 Task: Create in the project ArrowTech in Backlog an issue 'Create a new online platform for online video editing courses with advanced video editing tools and project collaboration features', assign it to team member softage.1@softage.net and change the status to IN PROGRESS. Create in the project ArrowTech in Backlog an issue 'Implement a new cloud-based attendance management system for a school or university with advanced attendance tracking and reporting features', assign it to team member softage.2@softage.net and change the status to IN PROGRESS
Action: Mouse moved to (165, 53)
Screenshot: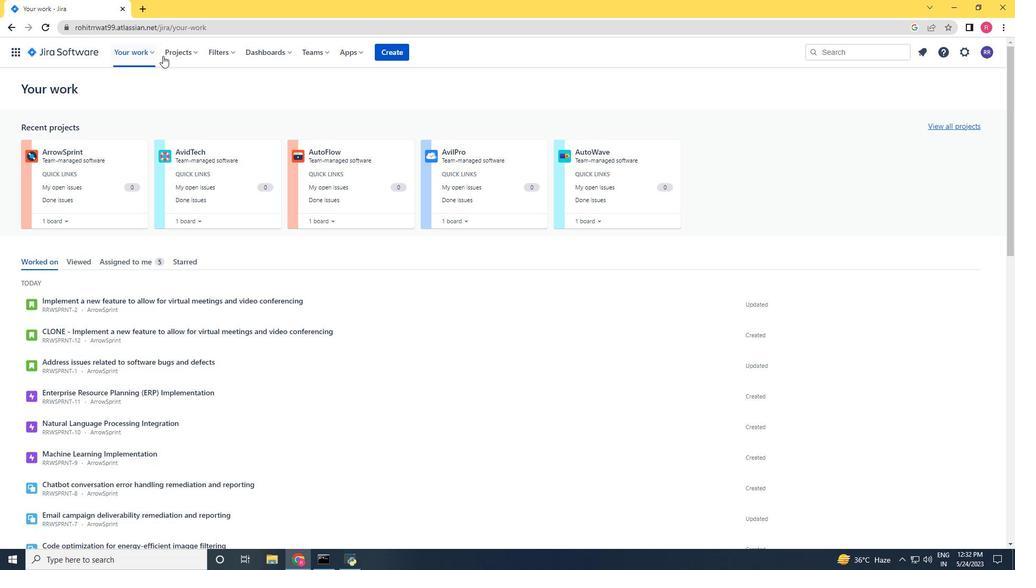 
Action: Mouse pressed left at (165, 53)
Screenshot: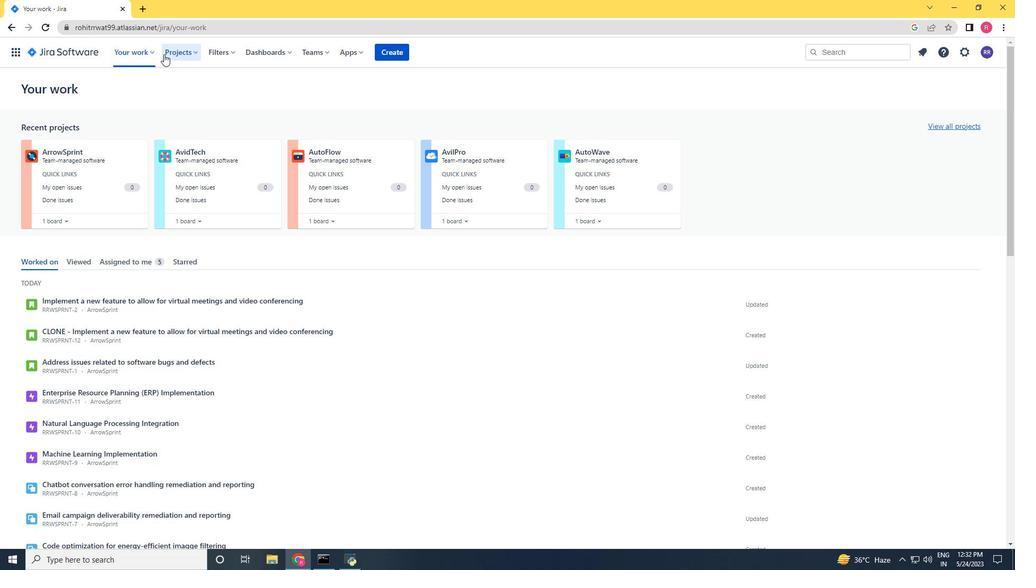 
Action: Mouse moved to (219, 89)
Screenshot: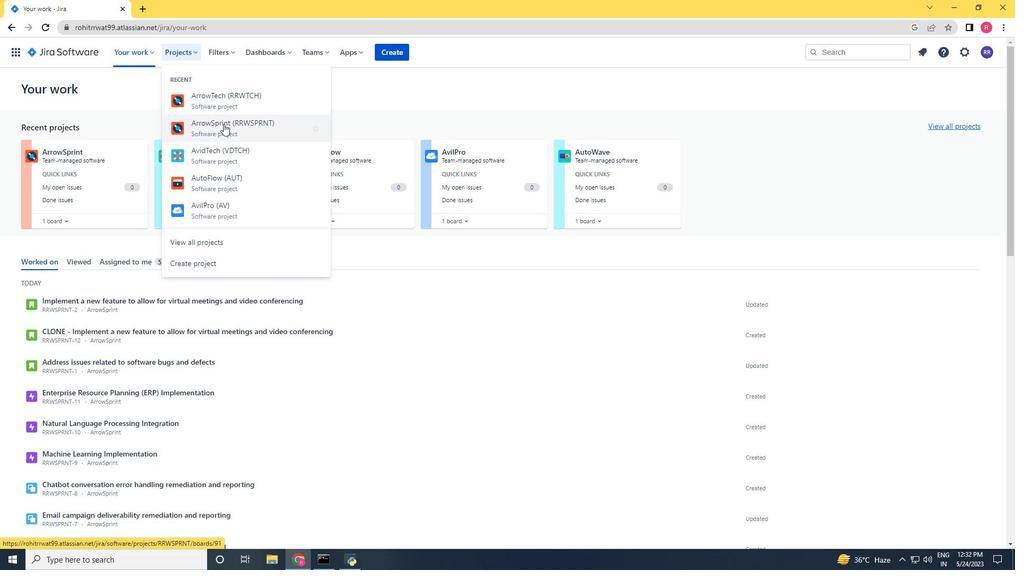 
Action: Mouse pressed left at (219, 89)
Screenshot: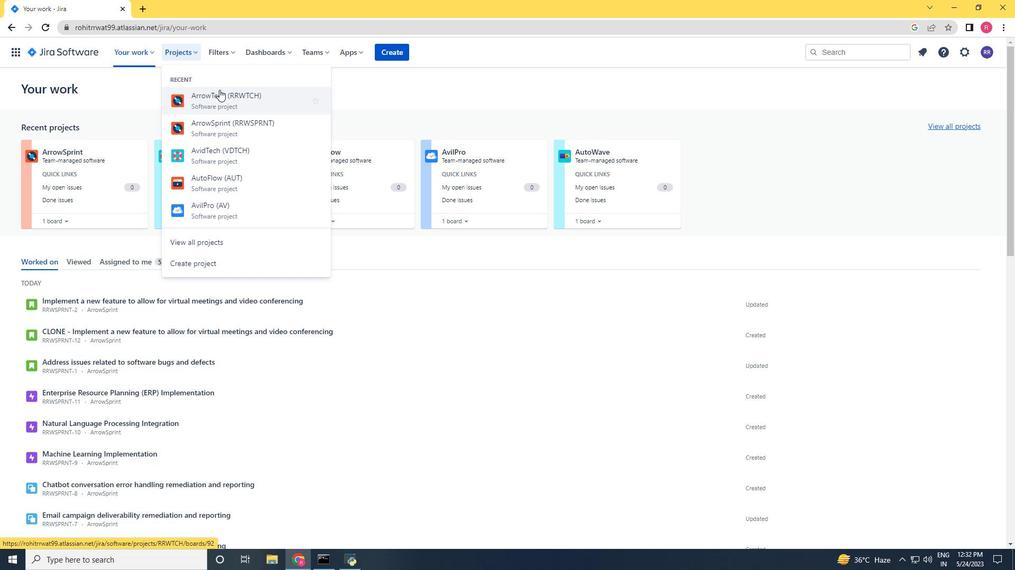 
Action: Mouse moved to (182, 53)
Screenshot: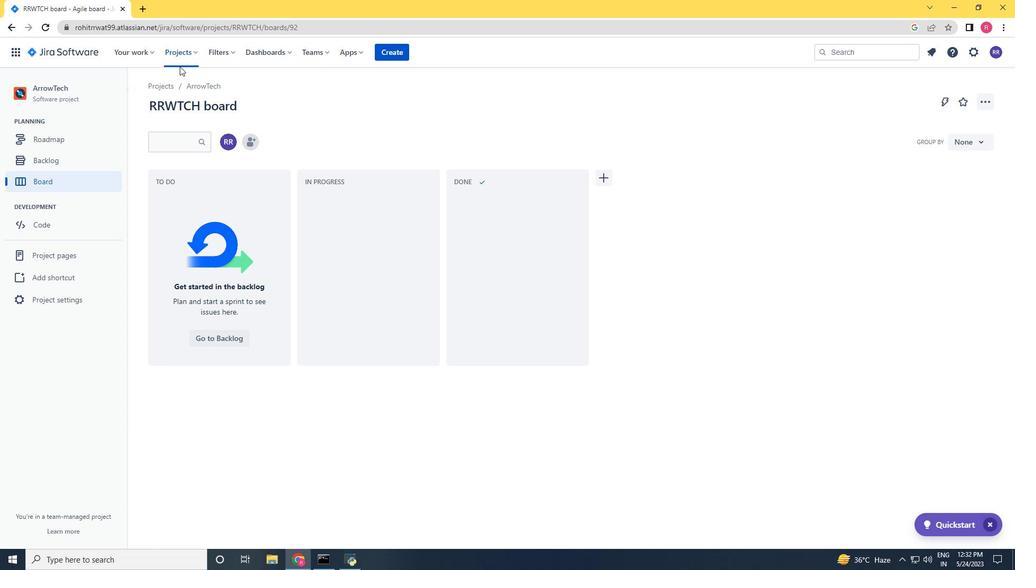 
Action: Mouse pressed left at (182, 53)
Screenshot: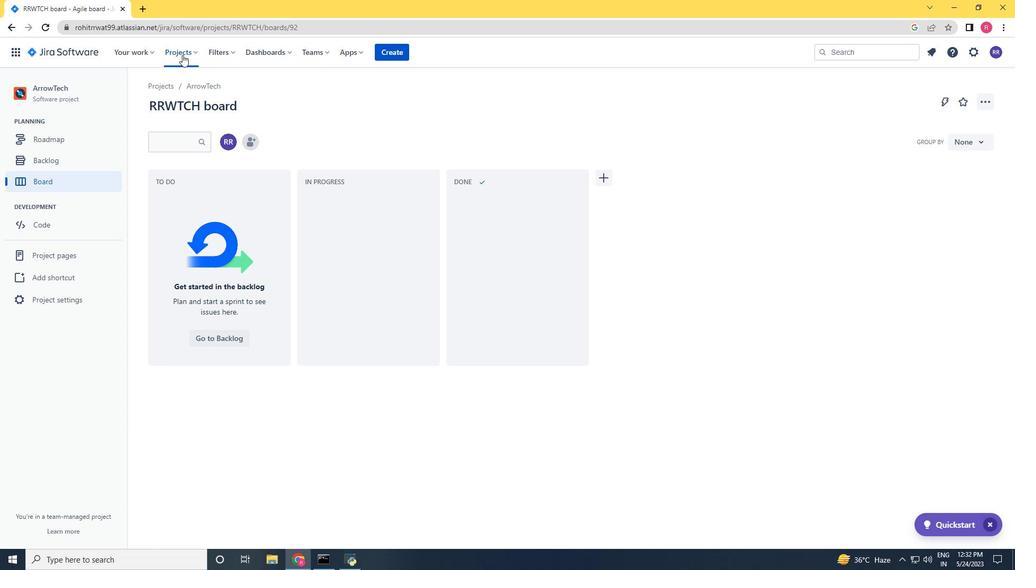 
Action: Mouse moved to (49, 159)
Screenshot: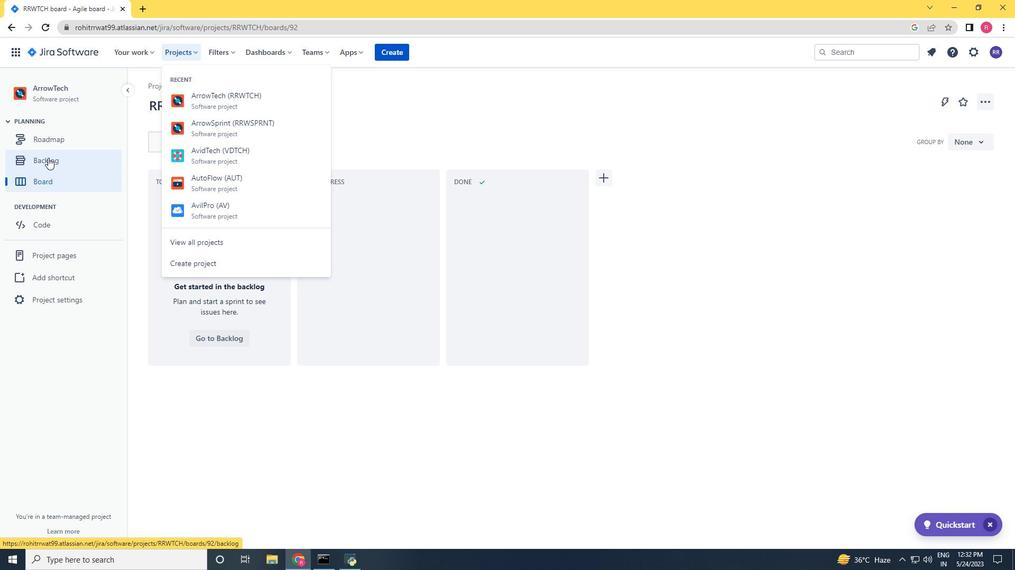
Action: Mouse pressed left at (49, 159)
Screenshot: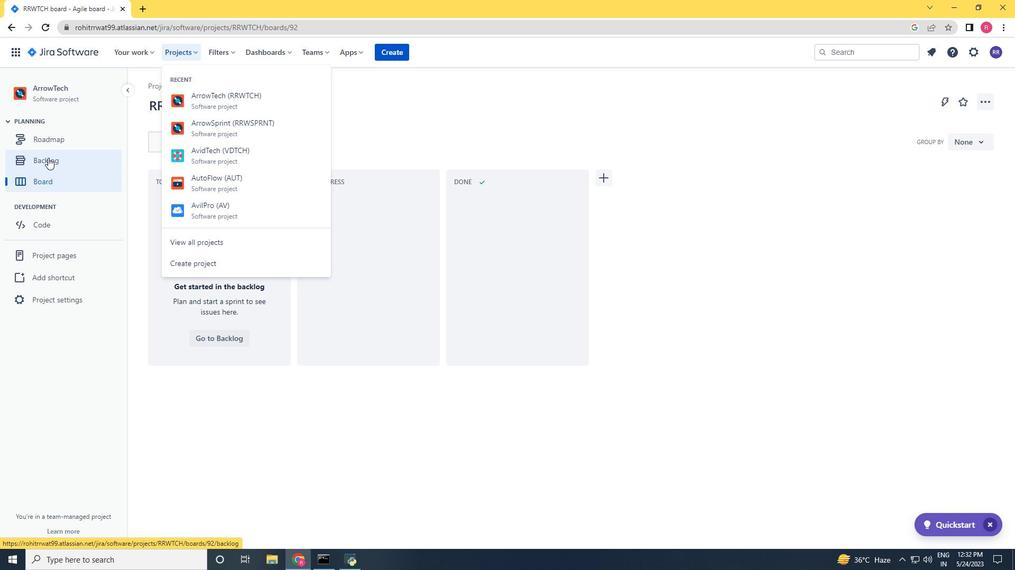 
Action: Mouse moved to (281, 171)
Screenshot: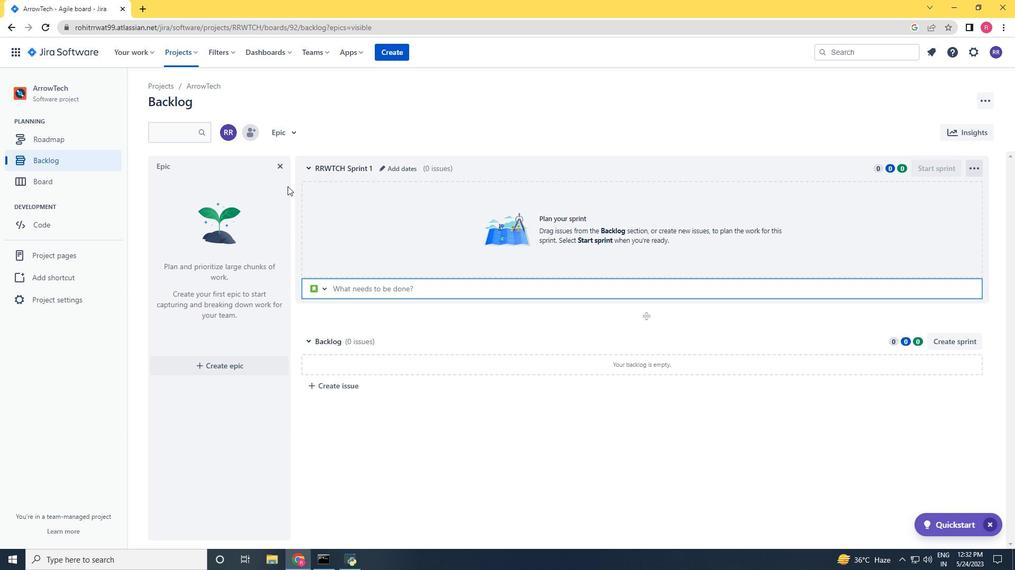 
Action: Mouse pressed left at (281, 171)
Screenshot: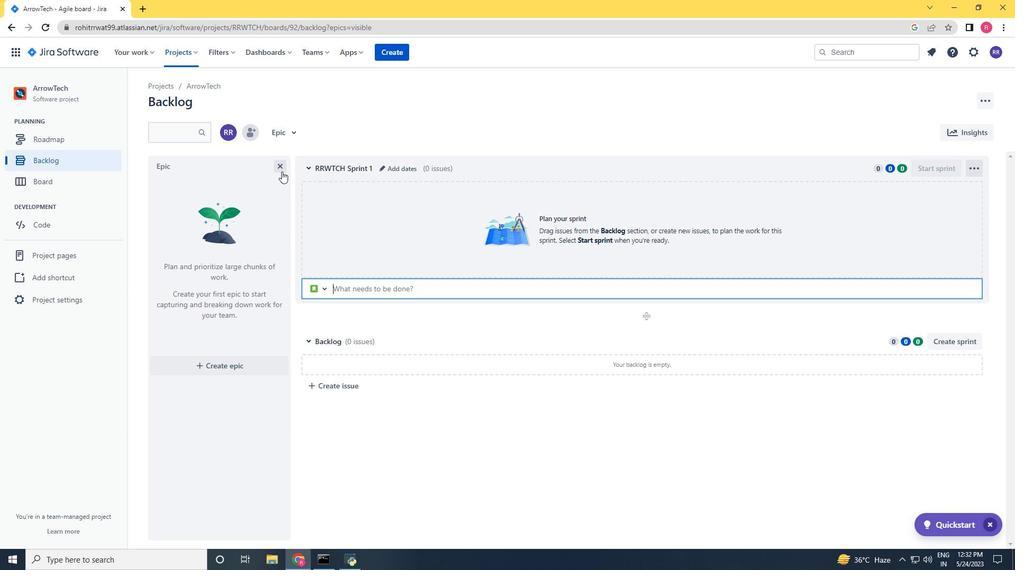 
Action: Mouse moved to (263, 392)
Screenshot: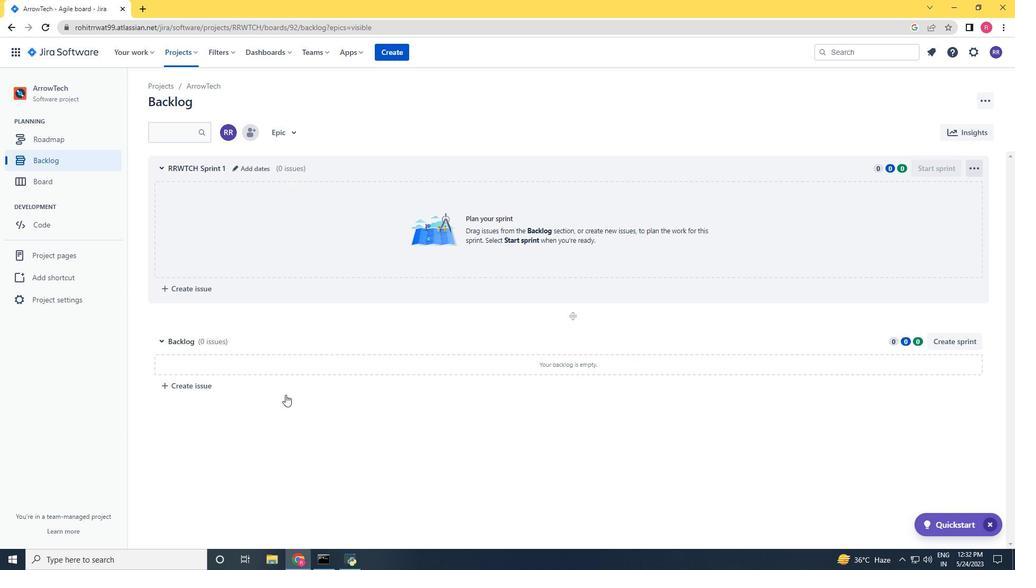 
Action: Mouse pressed left at (263, 392)
Screenshot: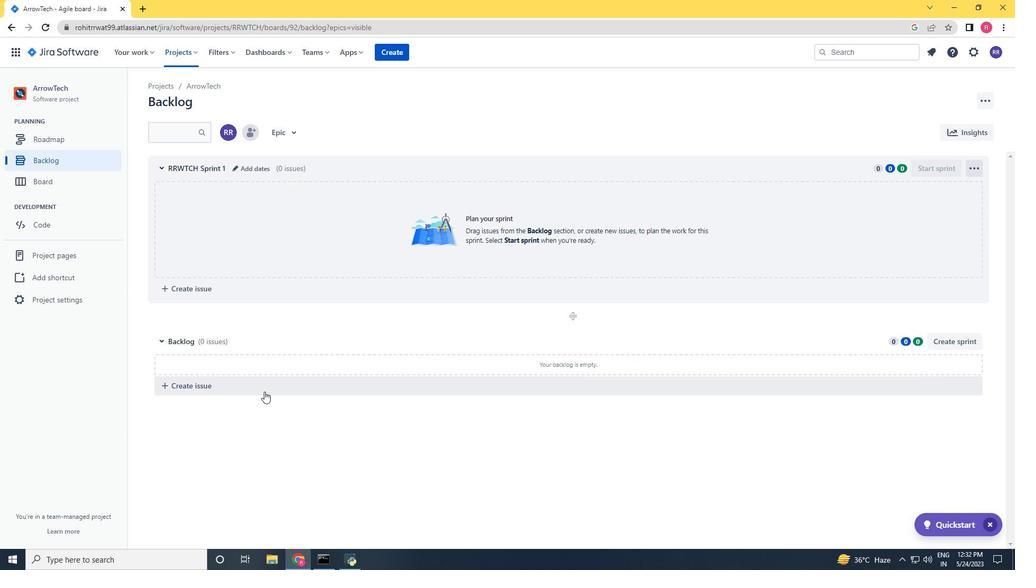 
Action: Key pressed <Key.shift>Create<Key.space>a<Key.space>new<Key.space>online<Key.space>platform<Key.space>for<Key.space>online<Key.space>video<Key.space>editing<Key.space>coure<Key.backspace>ses<Key.space>with<Key.space>advanced<Key.space>video<Key.space>editing<Key.space>tools<Key.space>and<Key.space>roject<Key.space><Key.backspace><Key.backspace><Key.backspace><Key.backspace><Key.backspace><Key.backspace><Key.backspace>project<Key.space>collaboration<Key.space>featues<Key.space><Key.backspace><Key.backspace><Key.backspace><Key.backspace><Key.backspace>tures<Key.enter>
Screenshot: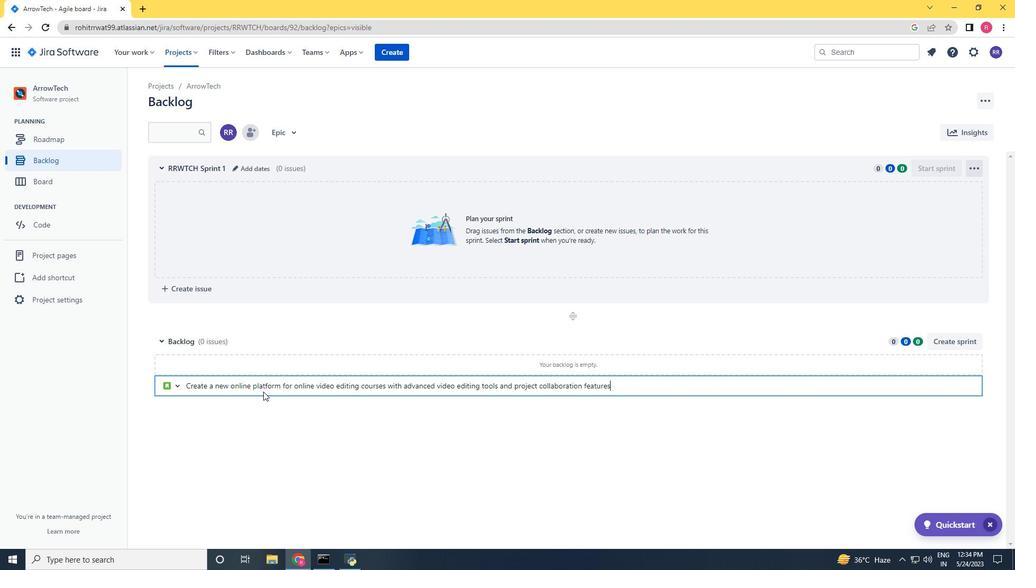 
Action: Mouse moved to (933, 367)
Screenshot: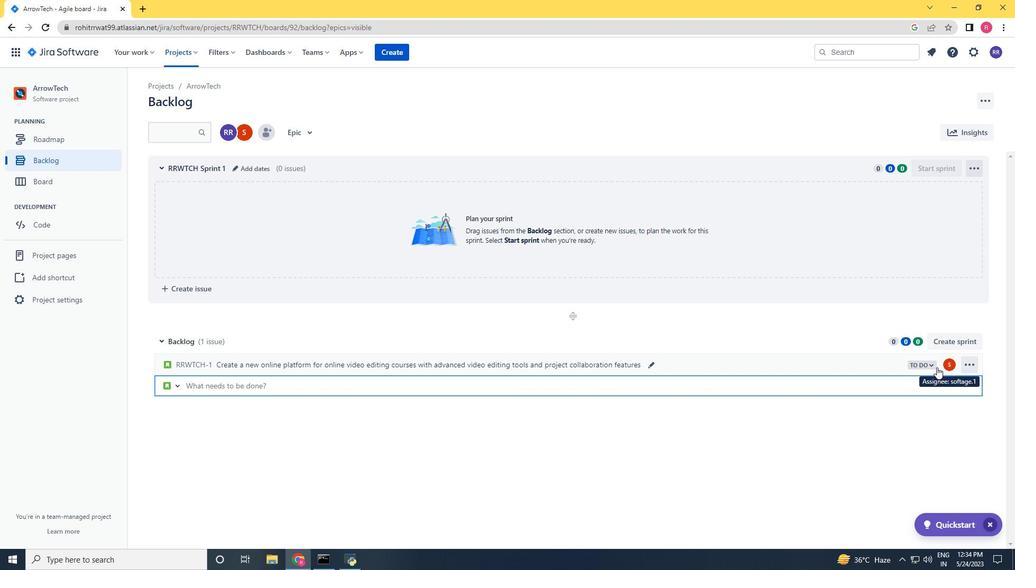 
Action: Mouse pressed left at (933, 367)
Screenshot: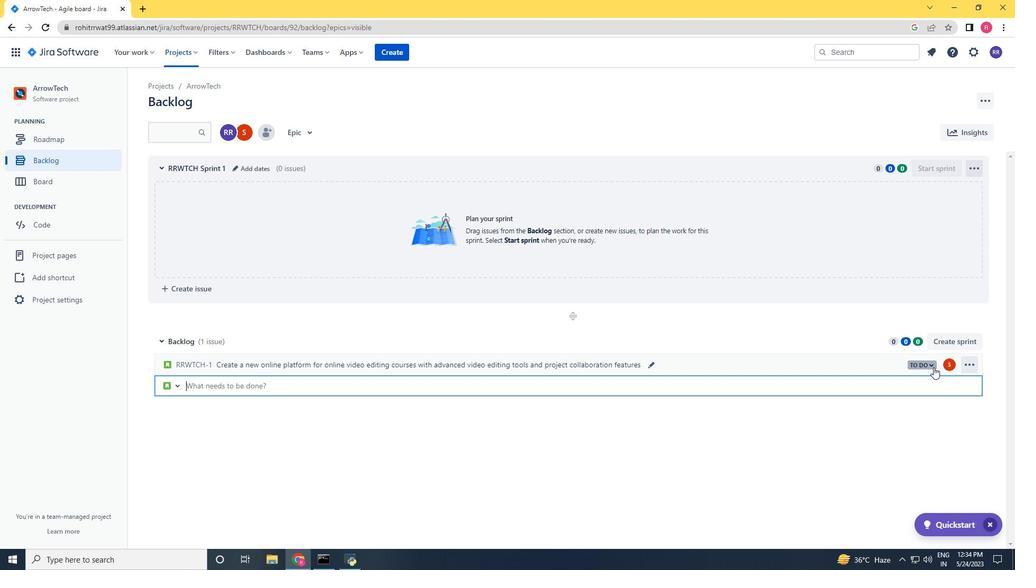 
Action: Mouse moved to (852, 379)
Screenshot: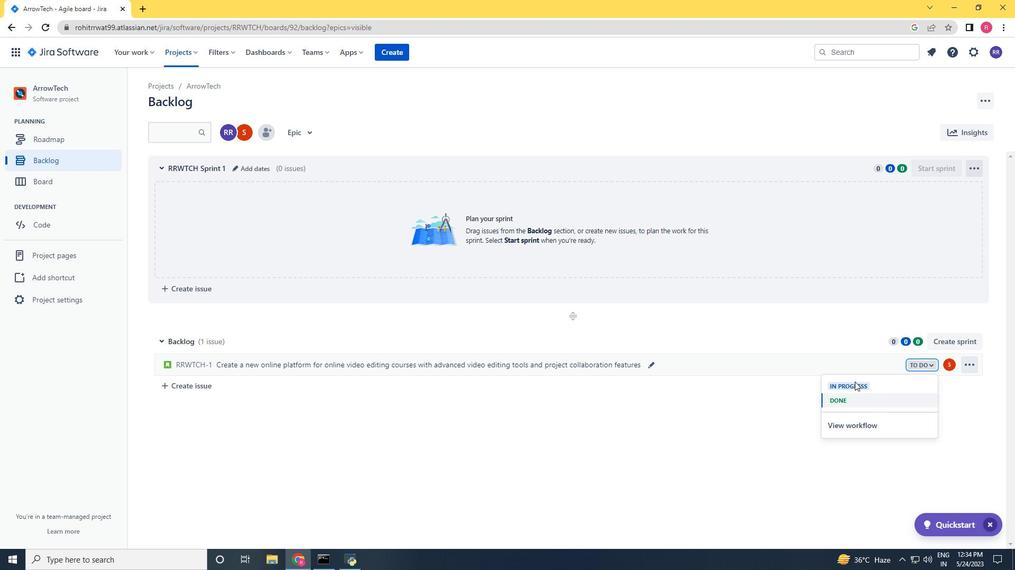 
Action: Mouse pressed left at (852, 379)
Screenshot: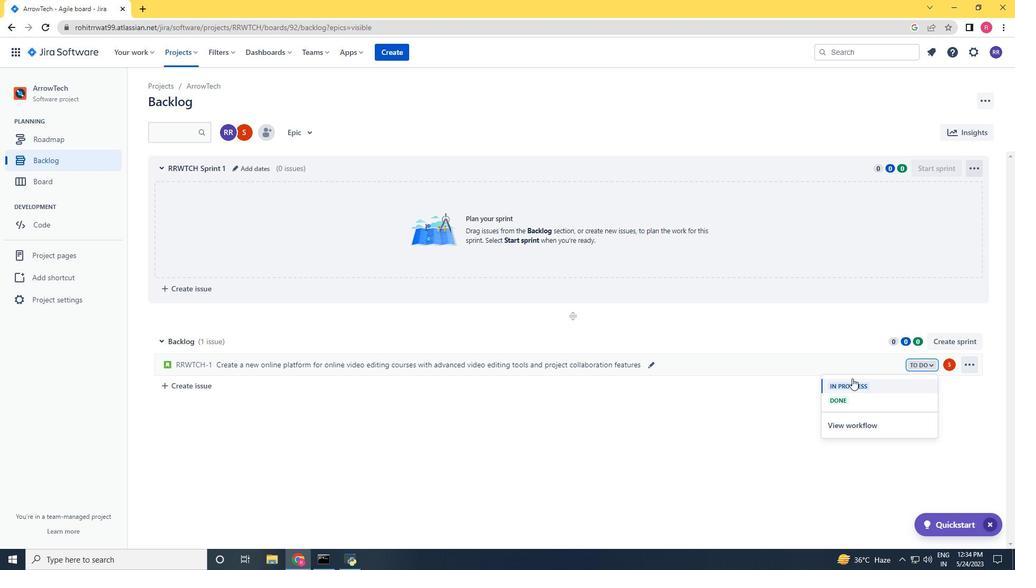 
Action: Mouse moved to (843, 389)
Screenshot: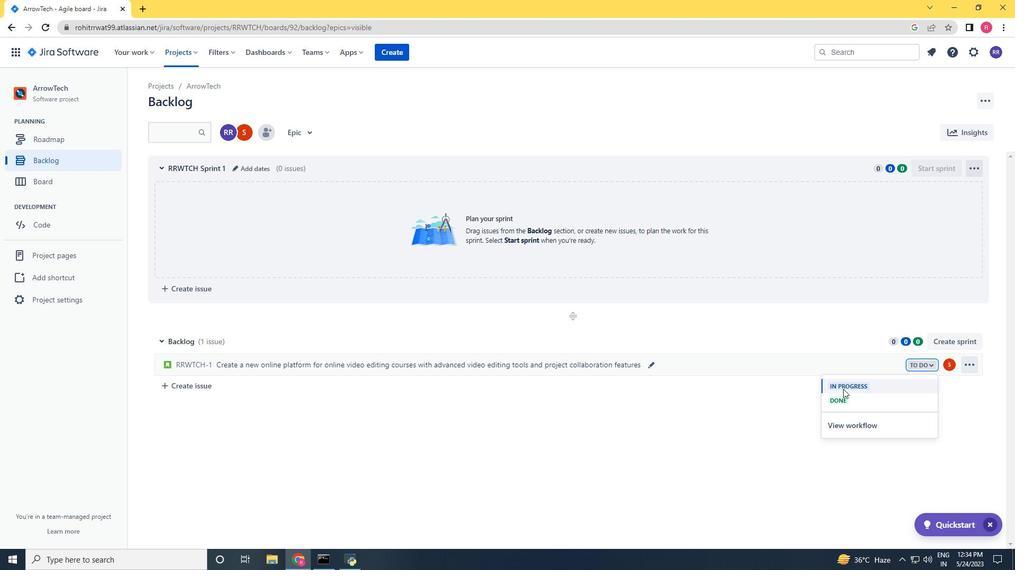 
Action: Mouse pressed left at (843, 389)
Screenshot: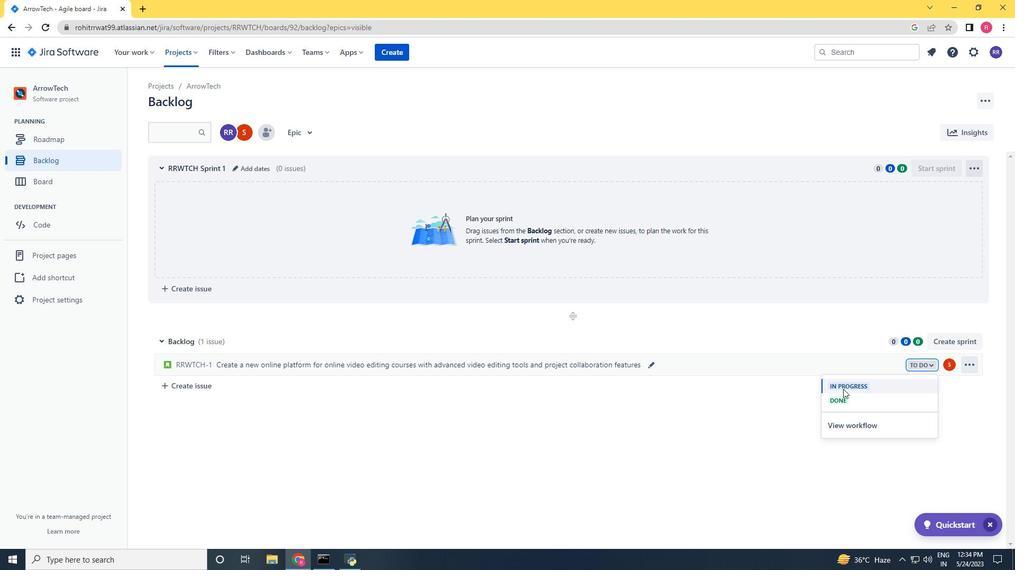 
Action: Mouse moved to (156, 388)
Screenshot: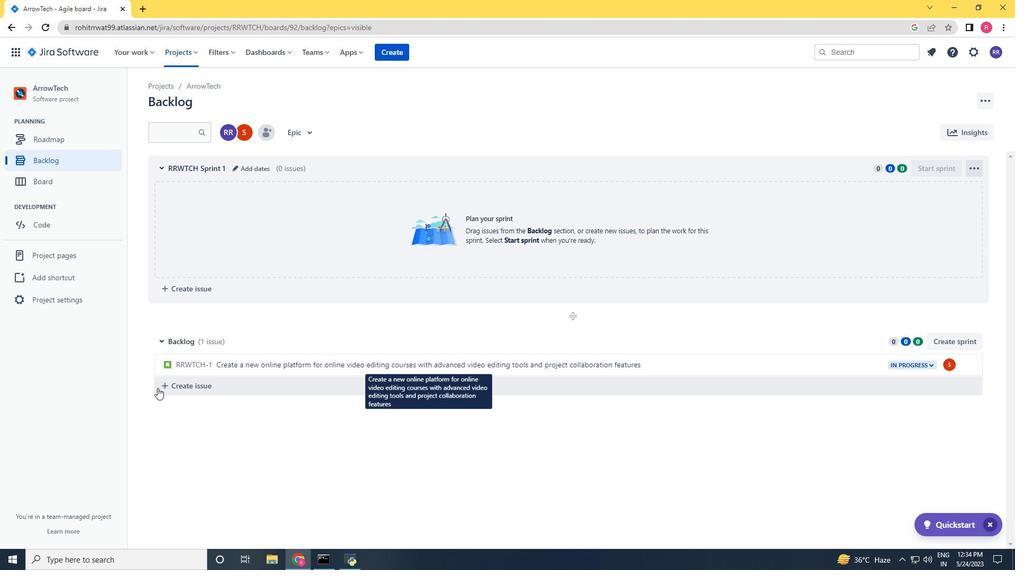 
Action: Mouse pressed left at (156, 388)
Screenshot: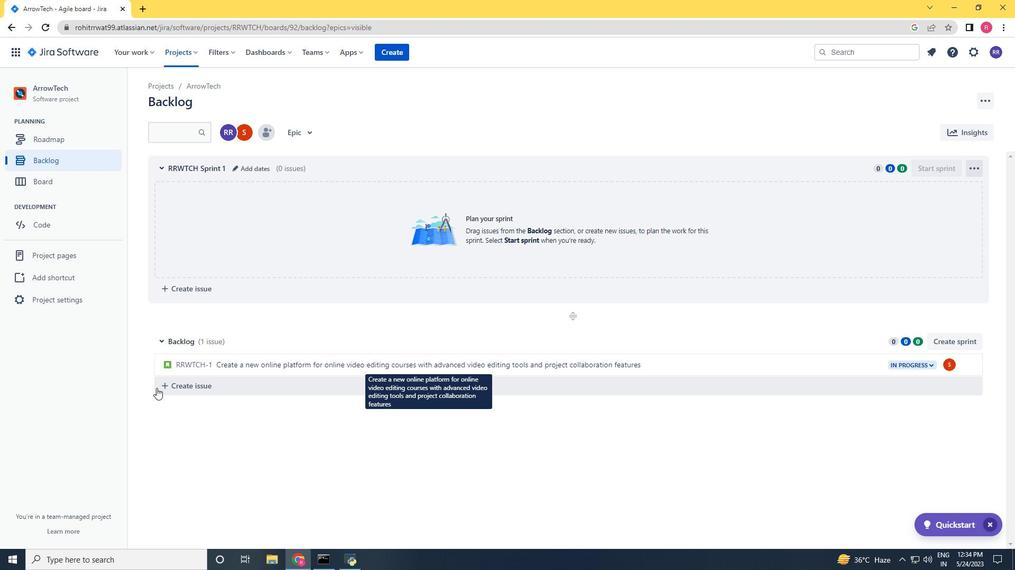 
Action: Key pressed <Key.shift>Implement<Key.space>a<Key.space>new<Key.space>cloud-based<Key.space>attendance<Key.space>management<Key.space>system<Key.space>for<Key.space>a<Key.space>school<Key.space>or<Key.space>university<Key.space>with<Key.space>ada<Key.backspace>vanced<Key.space>attendanced<Key.space><Key.left><Key.left><Key.left><Key.left><Key.left><Key.left><Key.left><Key.right><Key.right><Key.right><Key.right><Key.right><Key.right><Key.backspace><Key.space>tracking<Key.space>and<Key.space>eporting<Key.space><Key.left><Key.left><Key.left><Key.left><Key.left><Key.left><Key.left><Key.left><Key.left>r<Key.right><Key.right><Key.right><Key.right><Key.right><Key.right><Key.right><Key.right><Key.right><Key.right><Key.right><Key.right><Key.right>features<Key.space><Key.enter>
Screenshot: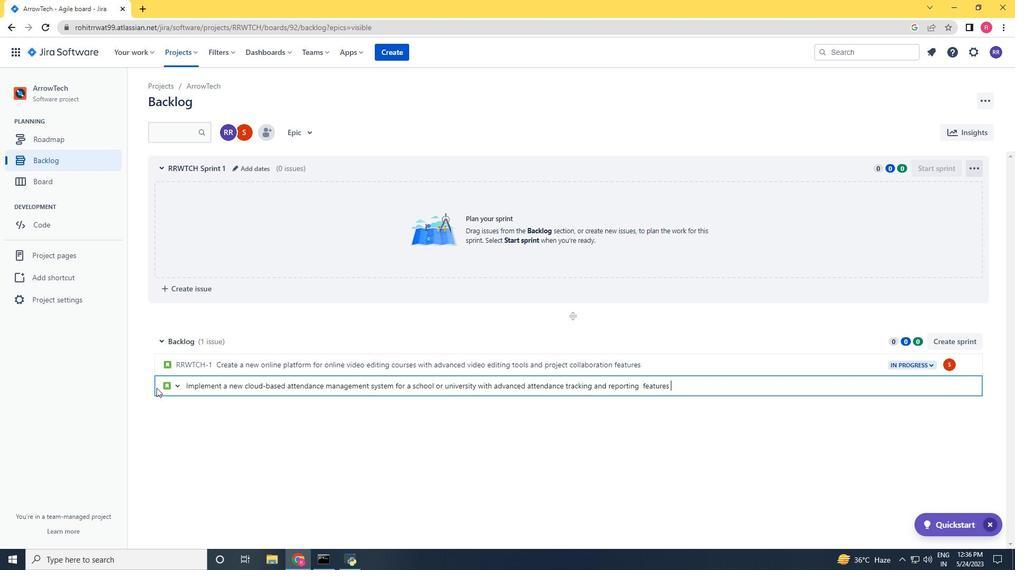 
Action: Mouse moved to (950, 387)
Screenshot: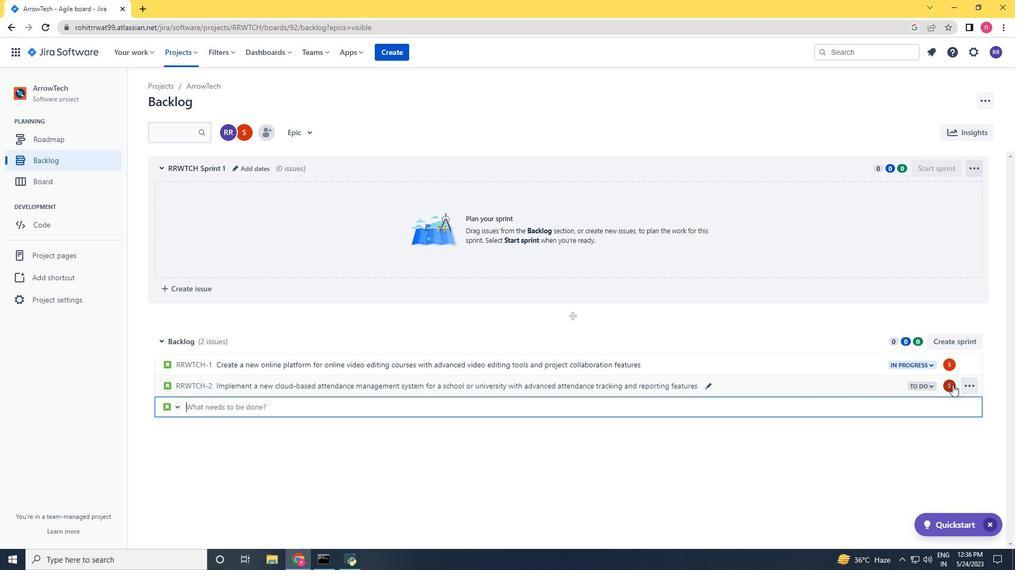 
Action: Mouse pressed left at (950, 387)
Screenshot: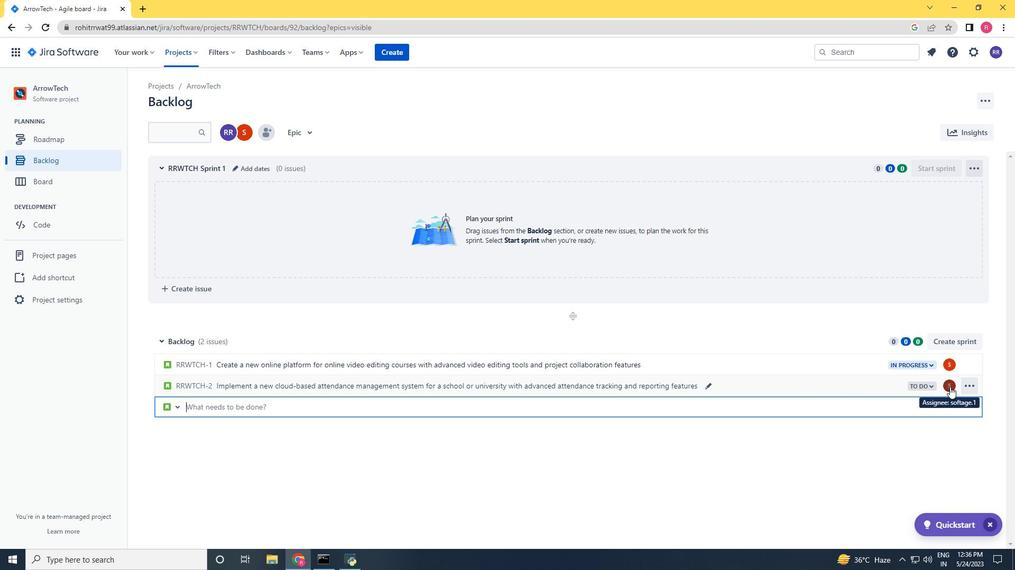 
Action: Key pressed softage.2<Key.shift>@softage.net
Screenshot: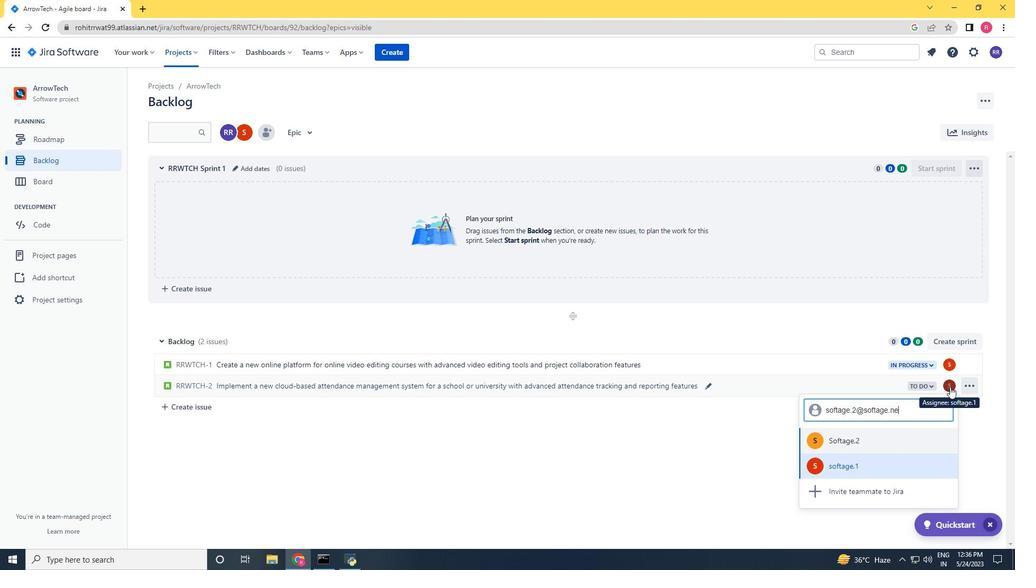 
Action: Mouse moved to (866, 443)
Screenshot: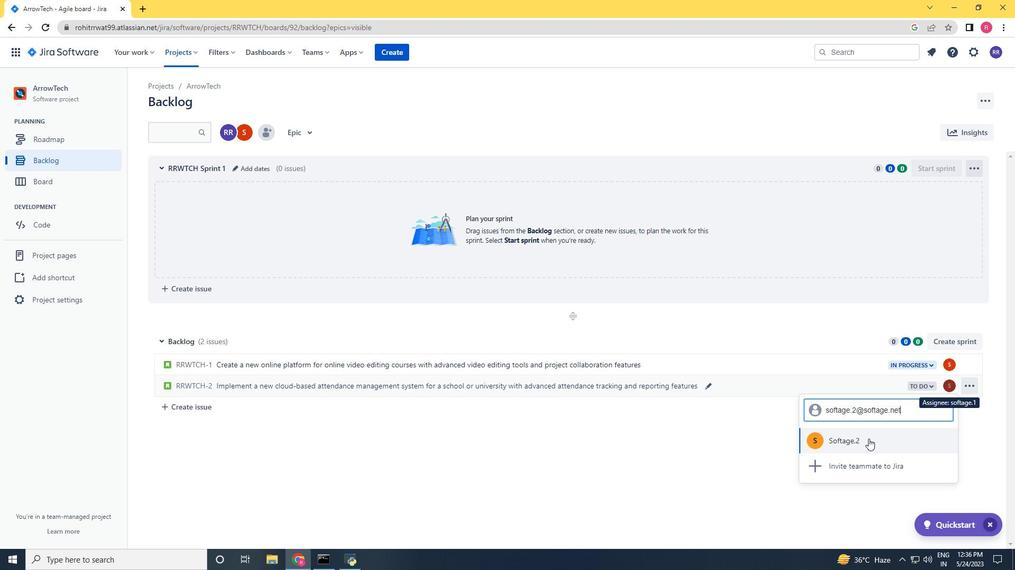 
Action: Mouse pressed left at (866, 443)
Screenshot: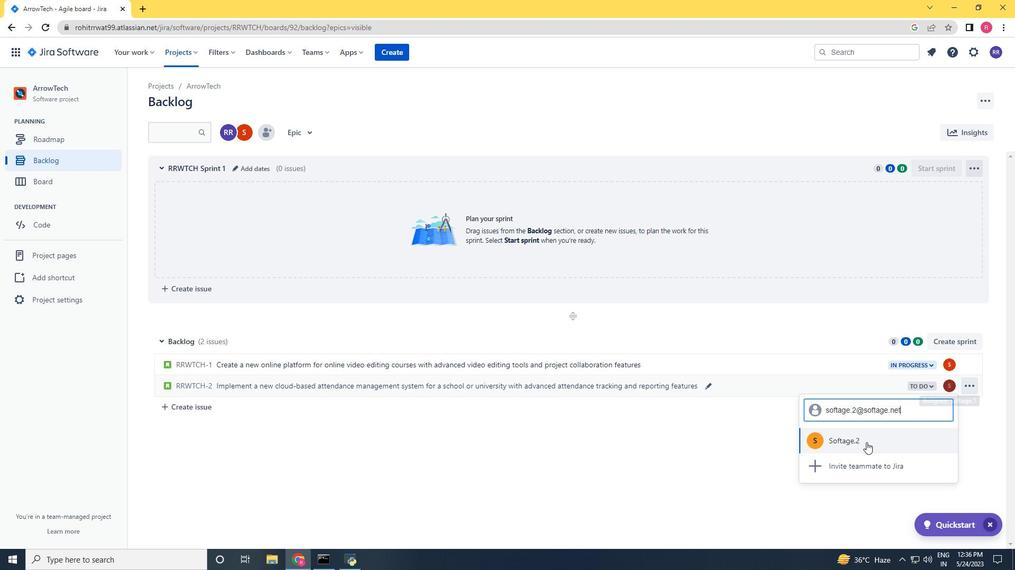 
Action: Mouse moved to (925, 384)
Screenshot: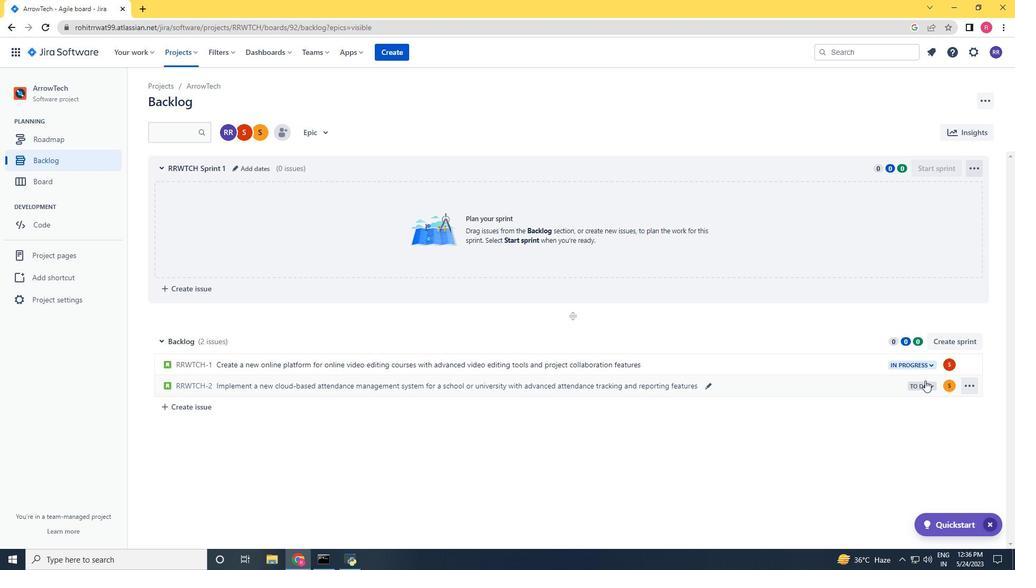 
Action: Mouse pressed left at (925, 384)
Screenshot: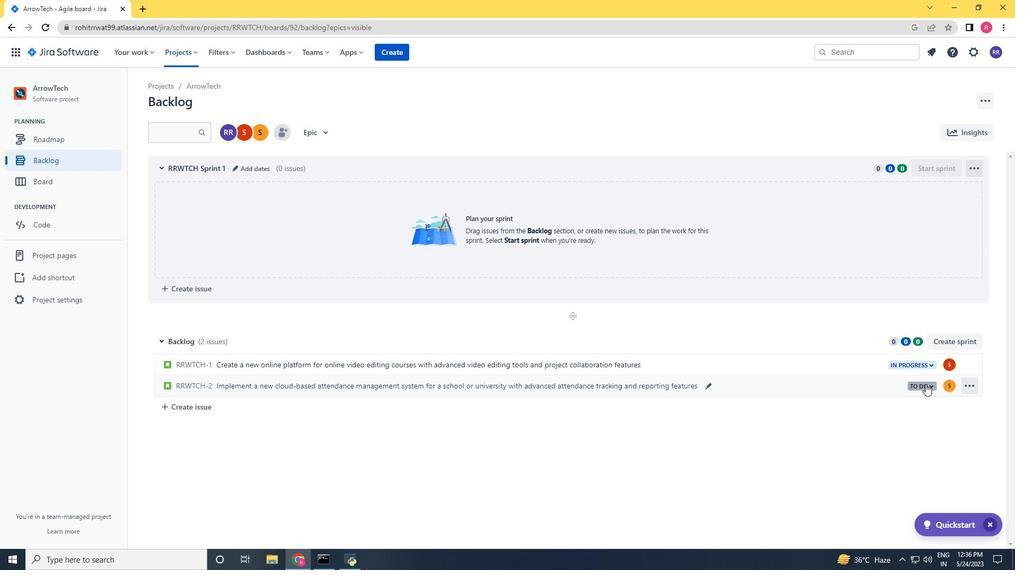 
Action: Mouse moved to (861, 404)
Screenshot: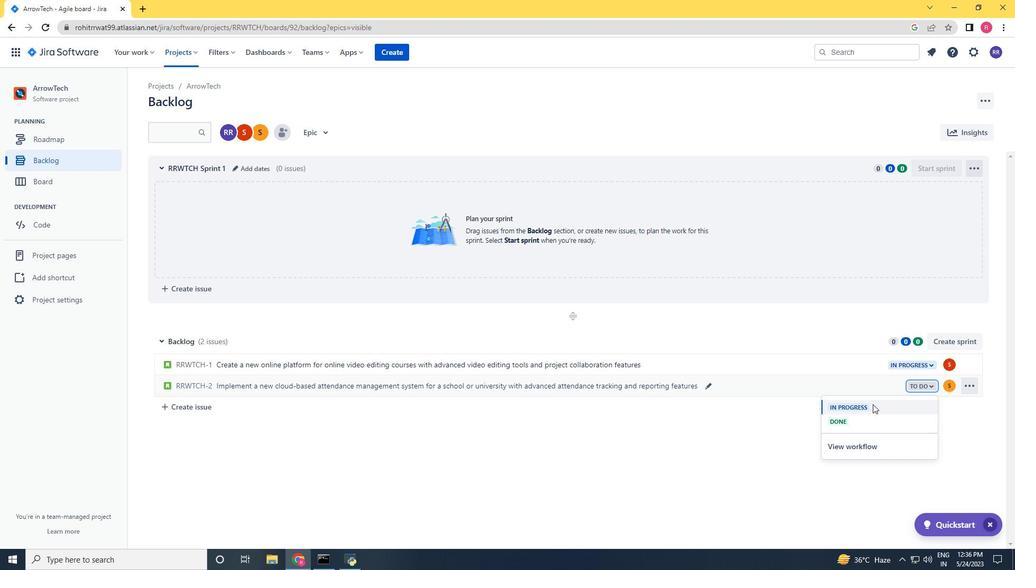 
Action: Mouse pressed left at (861, 404)
Screenshot: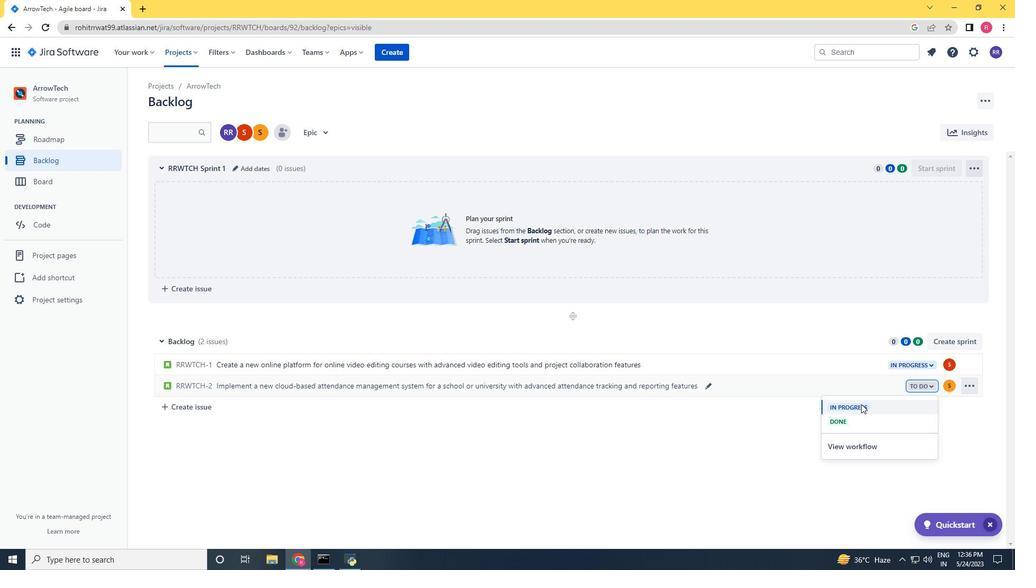
